 Task: Start in the project VestaTech the sprint 'Test Trek', with a duration of 3 weeks.
Action: Mouse moved to (761, 361)
Screenshot: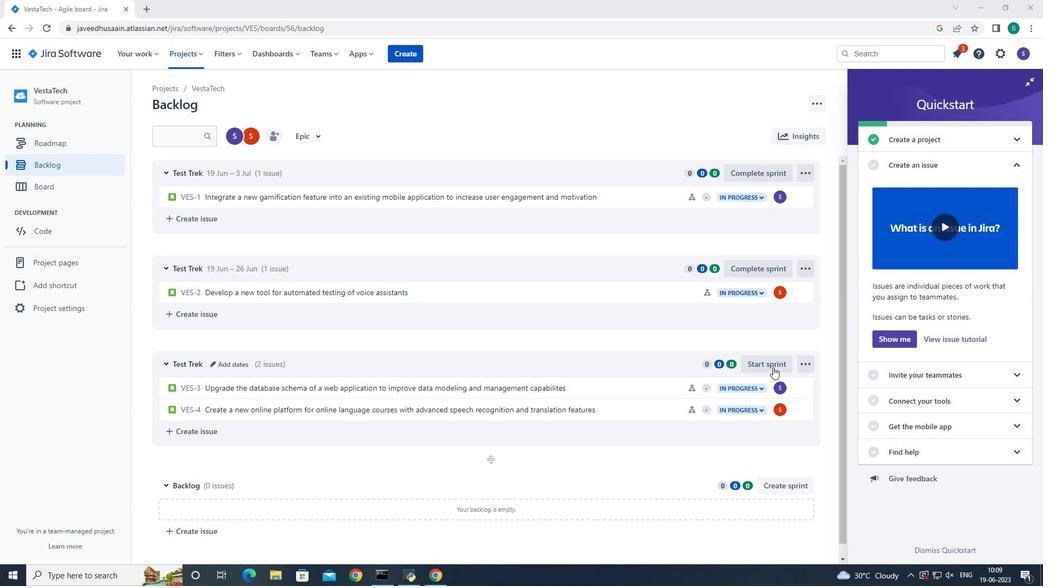 
Action: Mouse pressed left at (761, 361)
Screenshot: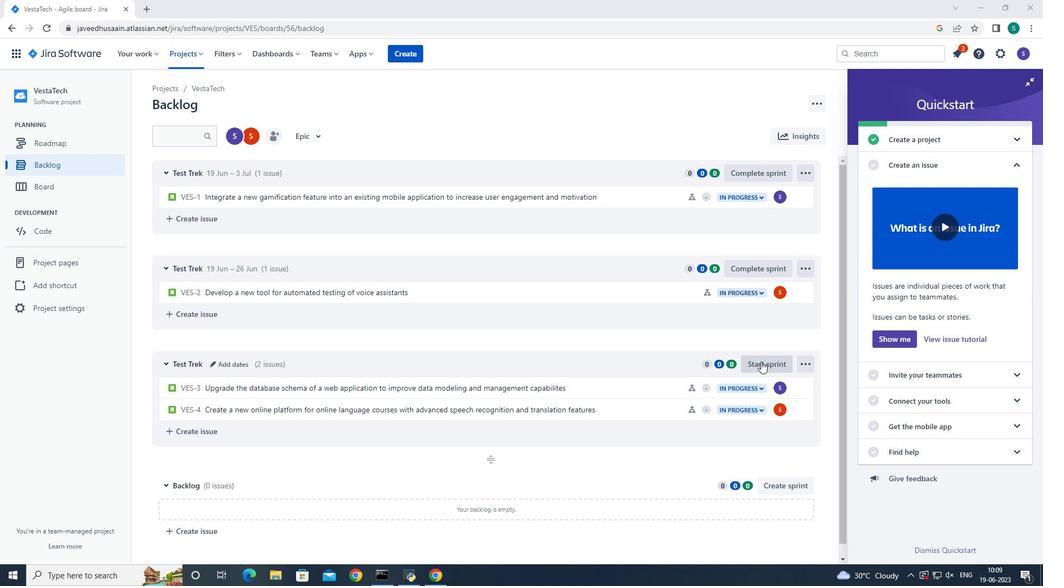 
Action: Mouse moved to (404, 189)
Screenshot: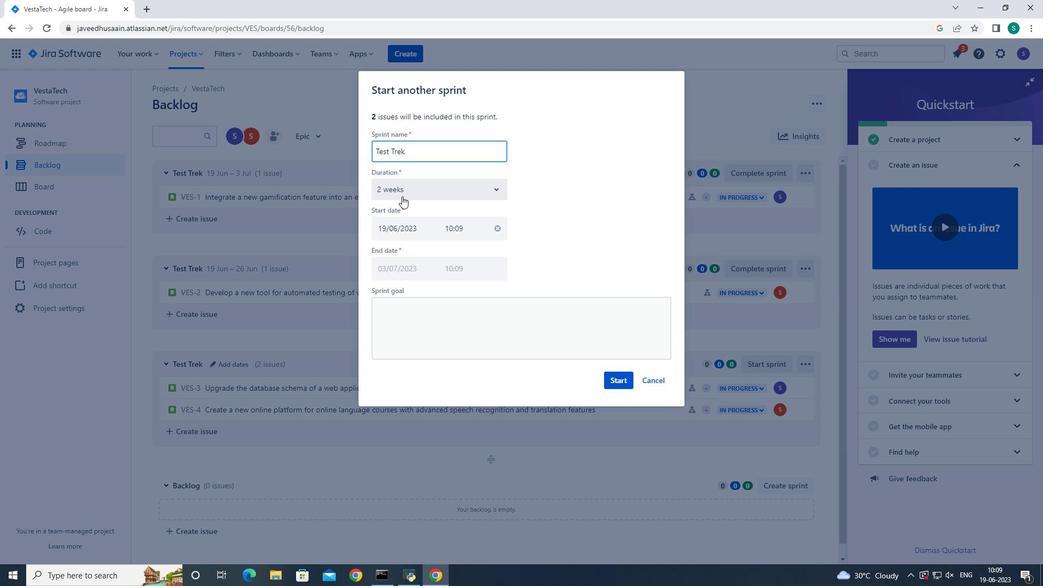 
Action: Mouse pressed left at (404, 189)
Screenshot: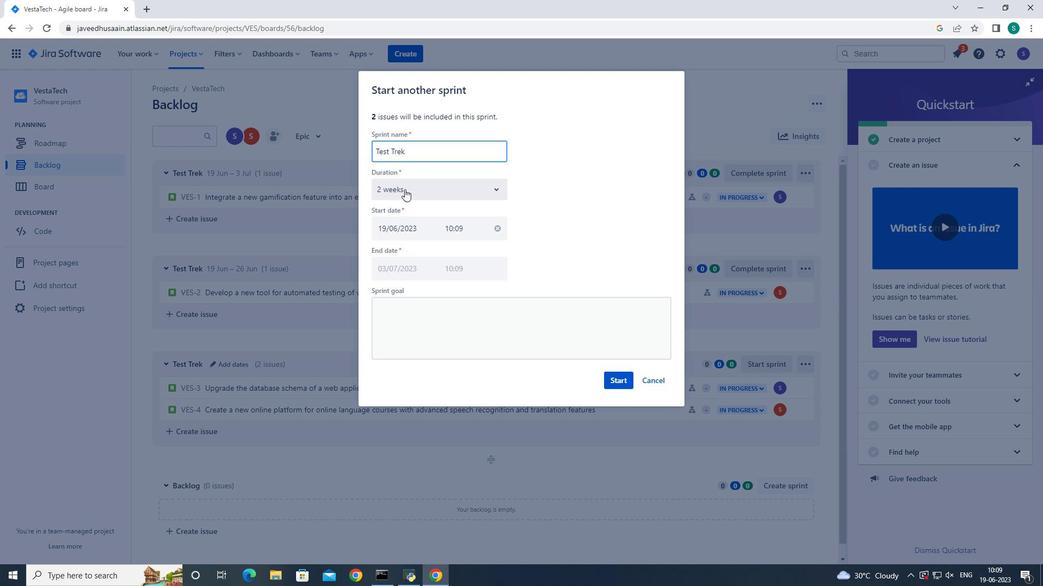 
Action: Mouse moved to (396, 254)
Screenshot: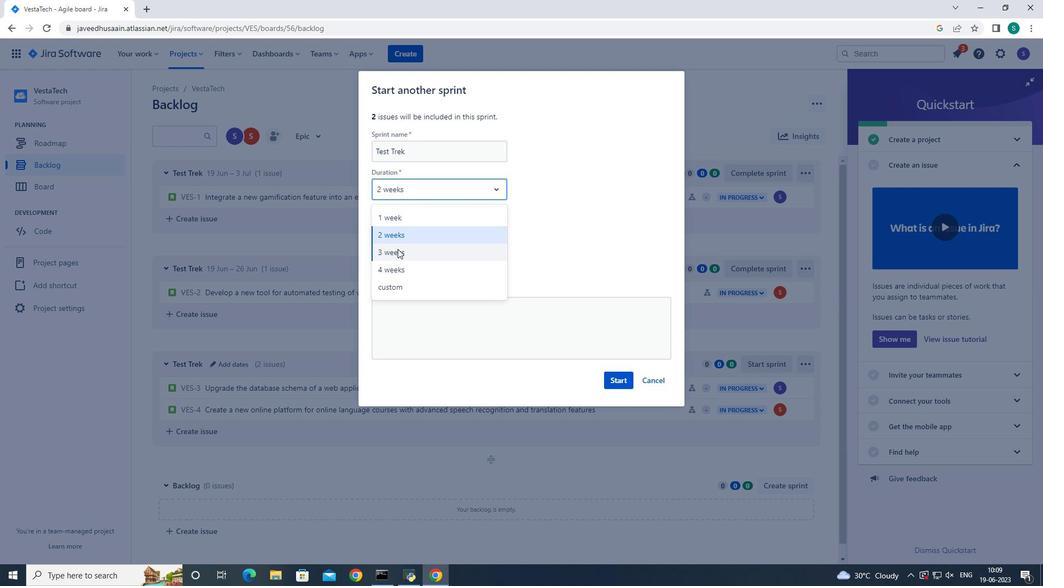 
Action: Mouse pressed left at (396, 254)
Screenshot: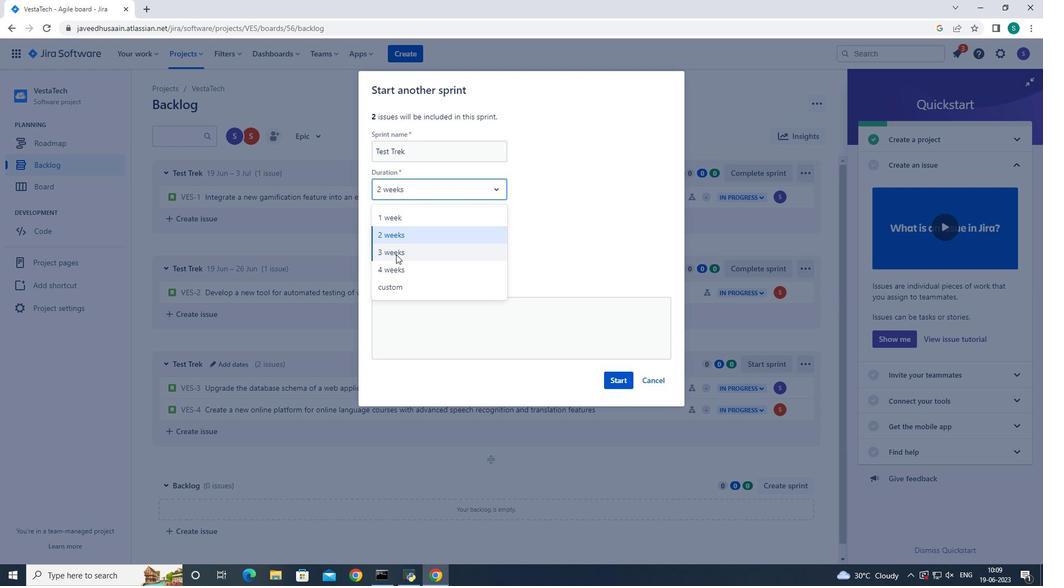 
Action: Mouse moved to (617, 383)
Screenshot: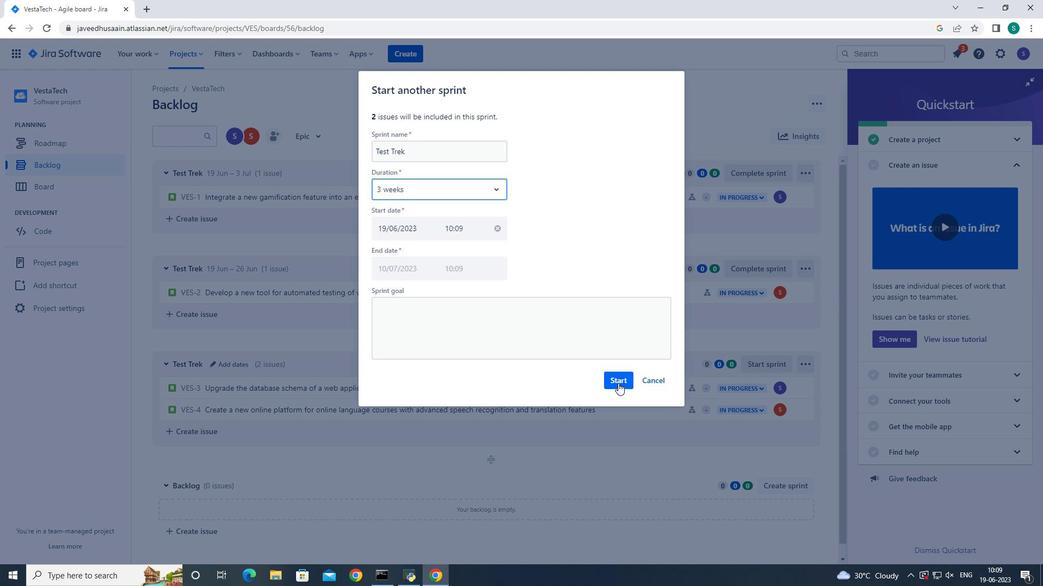 
Action: Mouse pressed left at (617, 383)
Screenshot: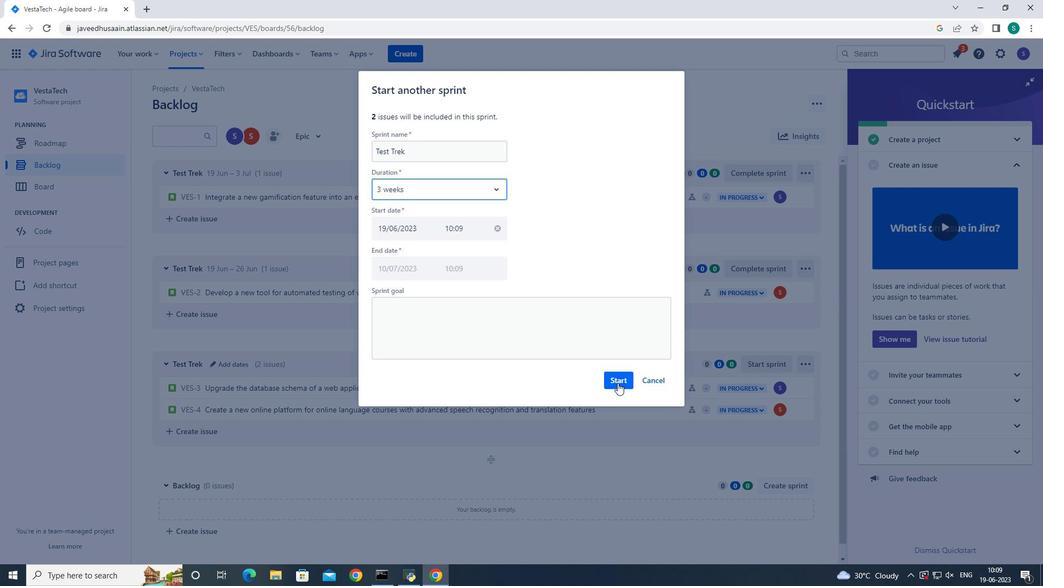 
Action: Mouse moved to (36, 167)
Screenshot: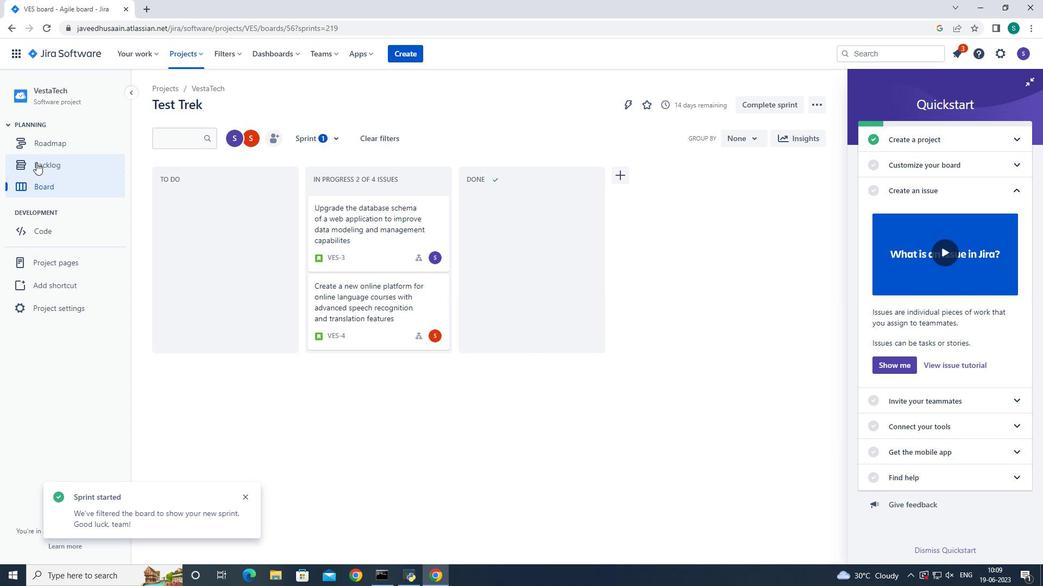 
Action: Mouse pressed left at (36, 167)
Screenshot: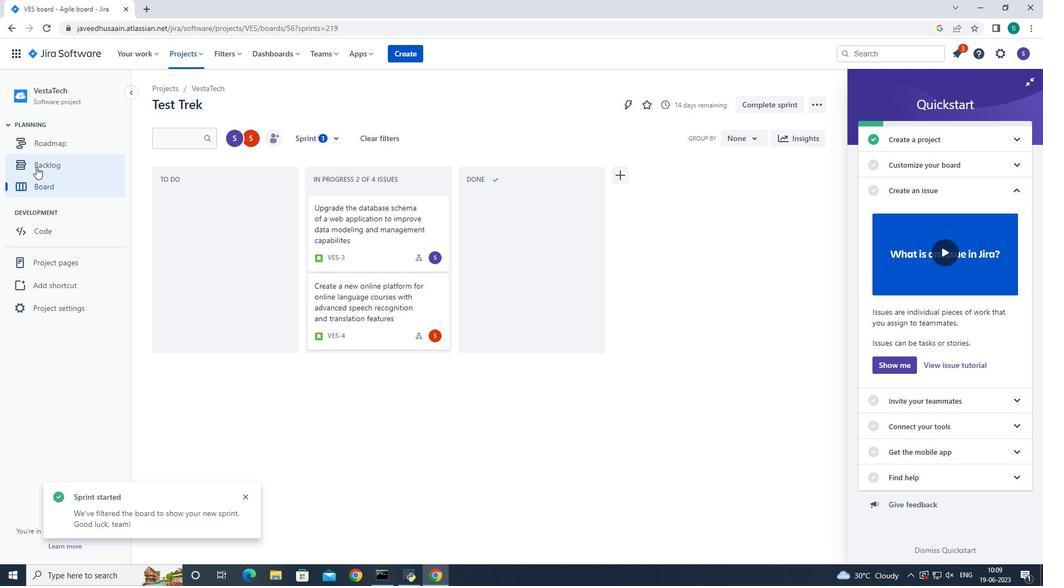 
Action: Mouse moved to (255, 373)
Screenshot: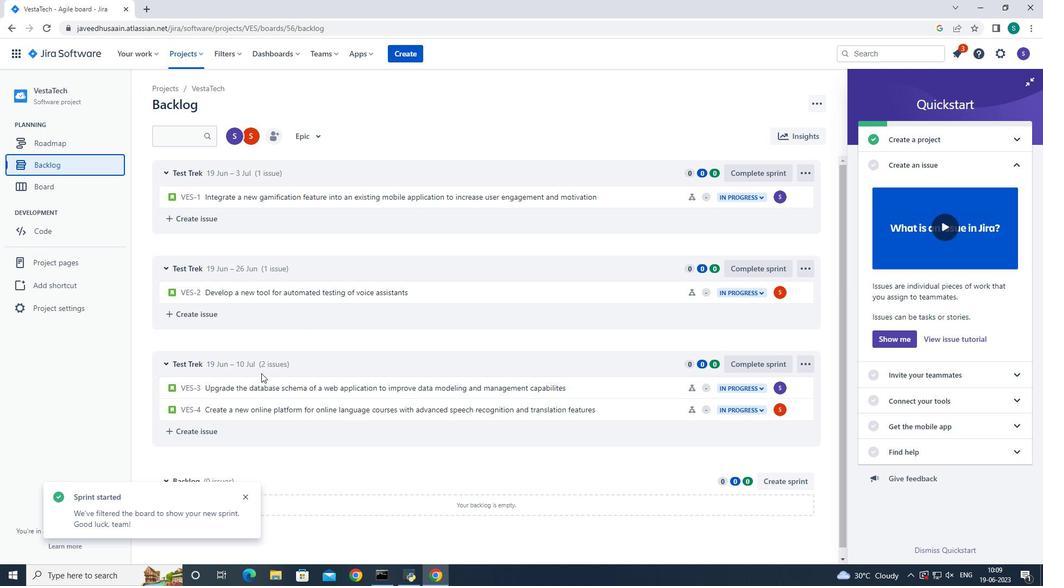
